 Task: Add Babybel Light Semisoft Mini Cheese 12 Count to the cart.
Action: Mouse moved to (842, 322)
Screenshot: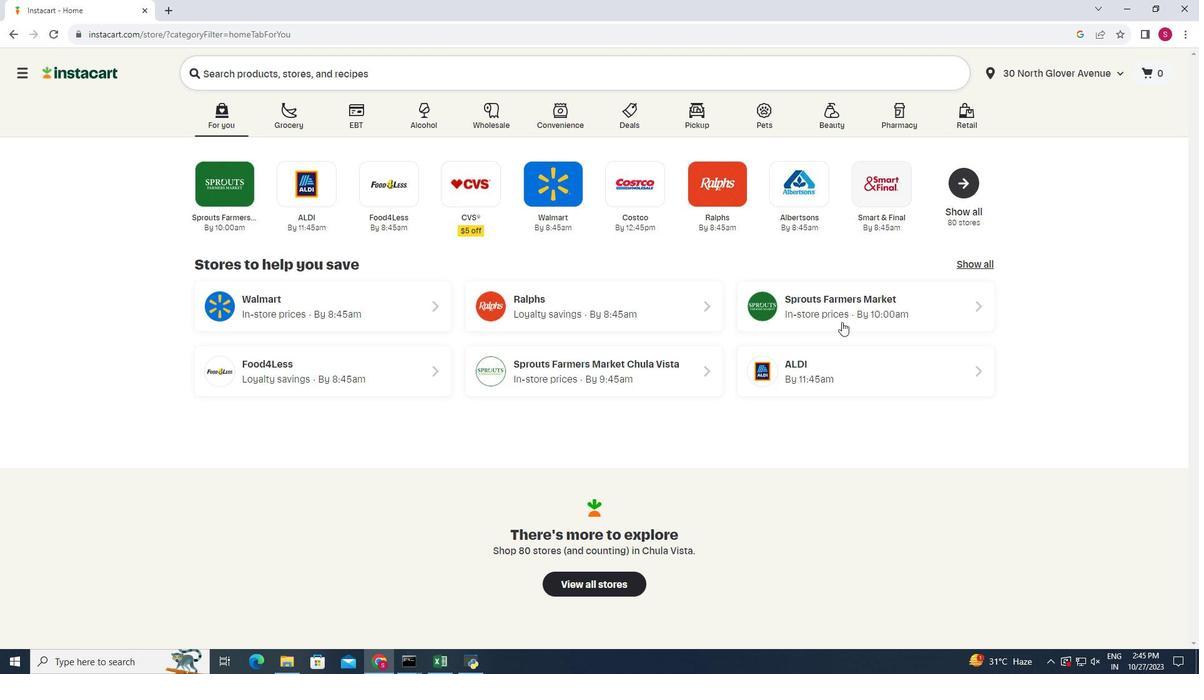 
Action: Mouse pressed left at (842, 322)
Screenshot: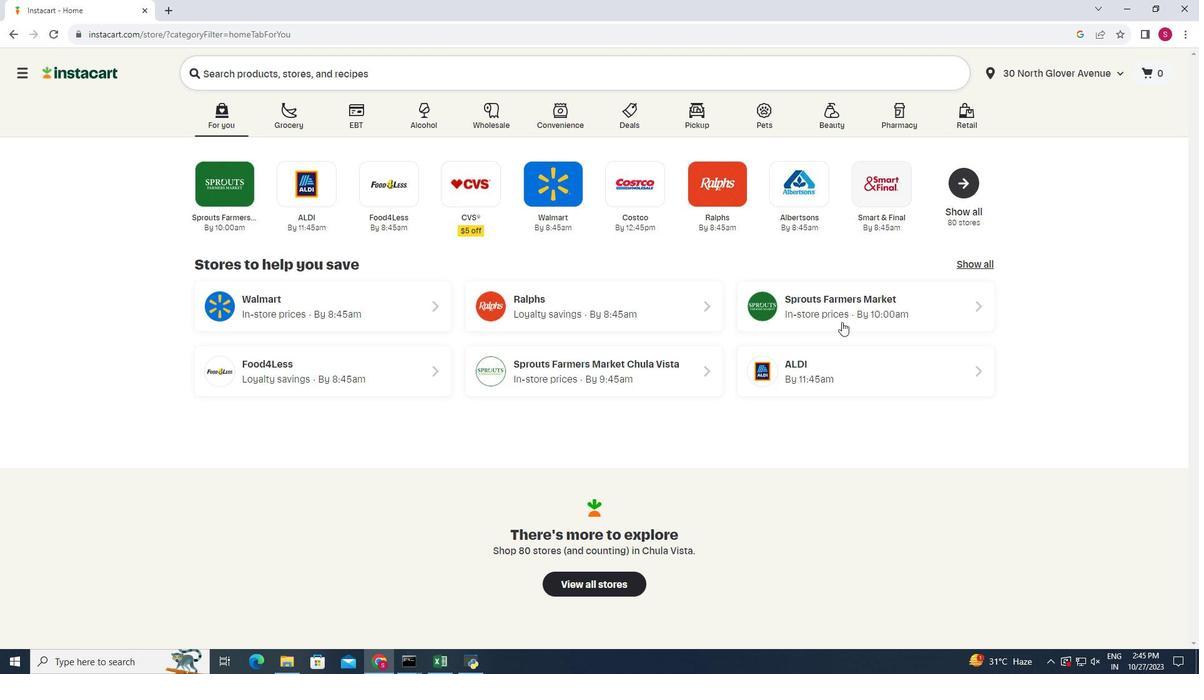 
Action: Mouse moved to (66, 549)
Screenshot: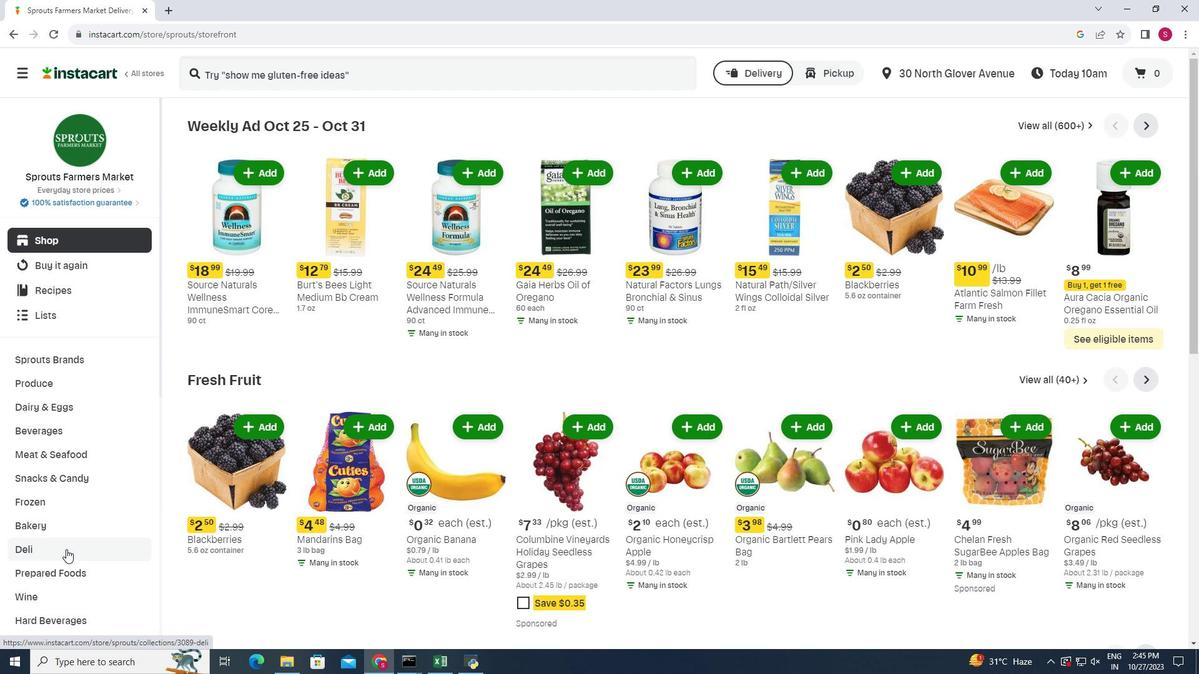 
Action: Mouse pressed left at (66, 549)
Screenshot: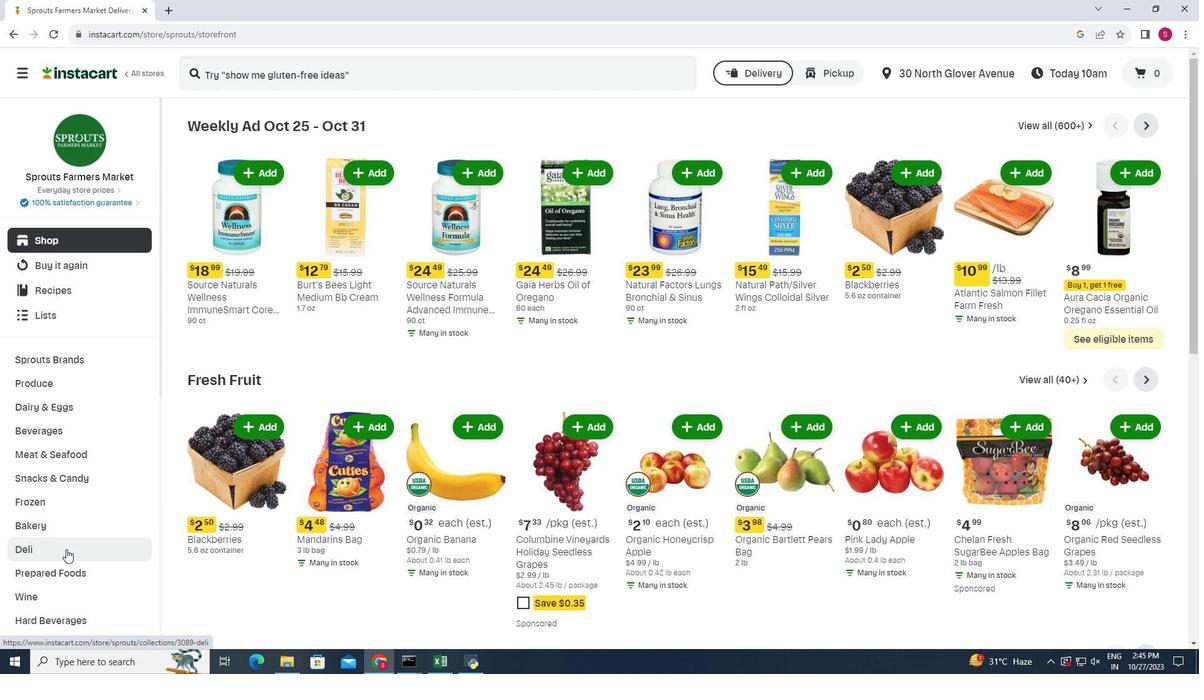 
Action: Mouse moved to (320, 298)
Screenshot: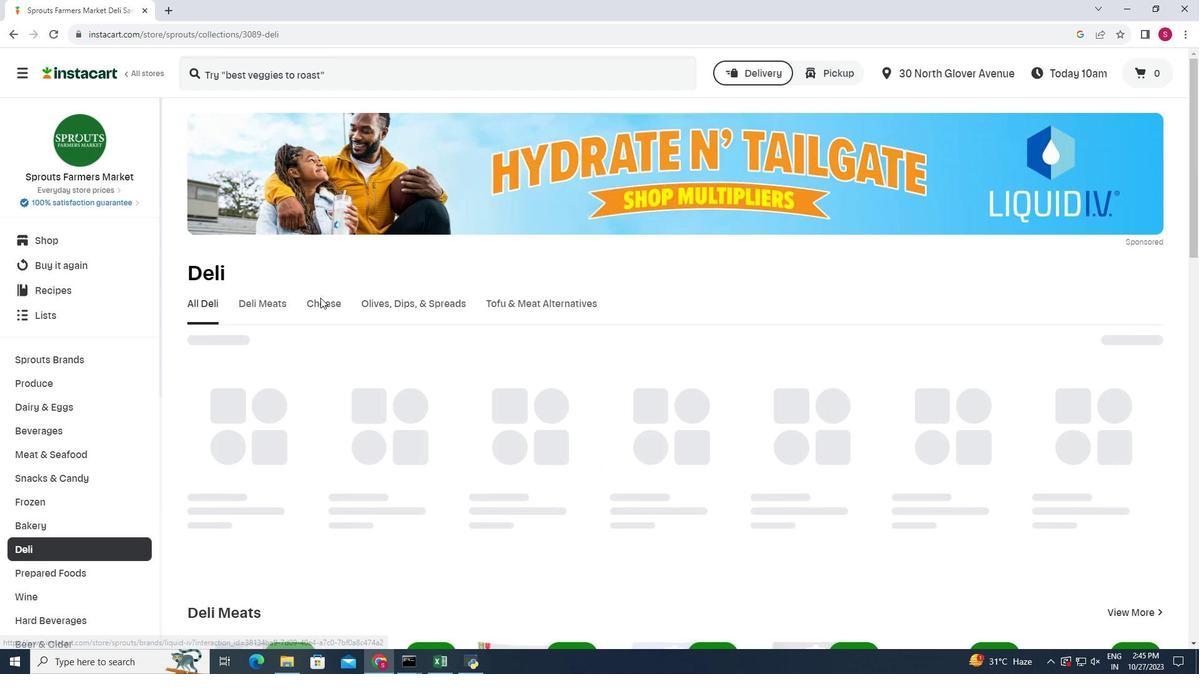 
Action: Mouse pressed left at (320, 298)
Screenshot: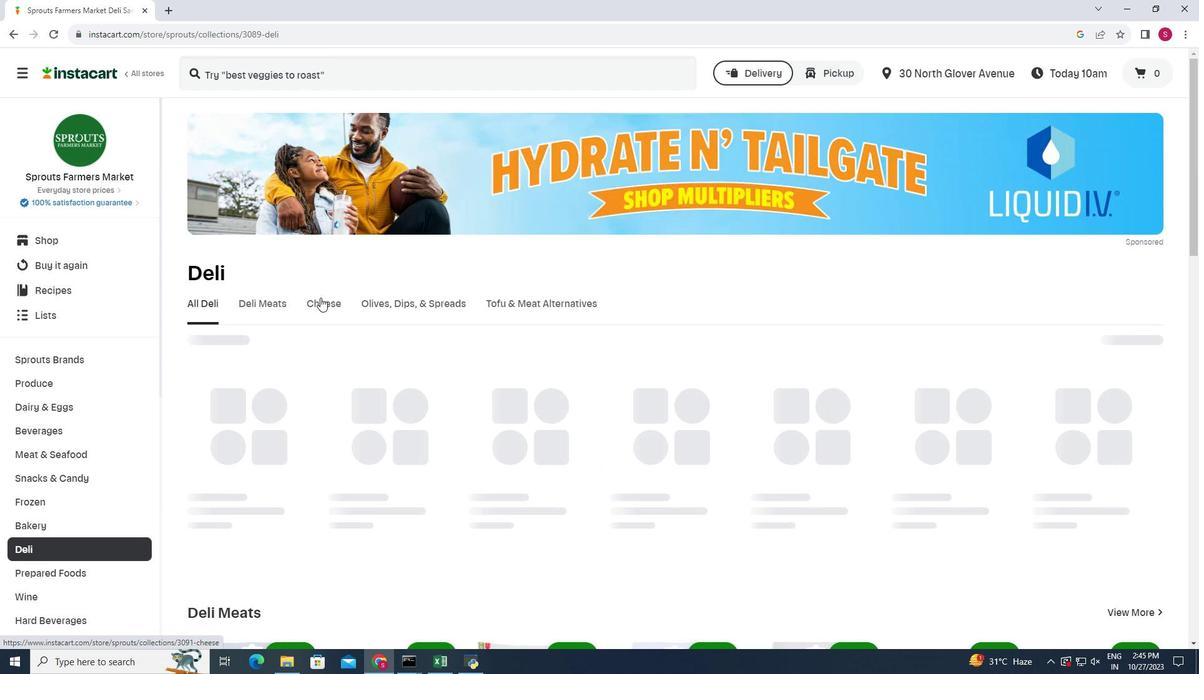 
Action: Mouse moved to (1167, 351)
Screenshot: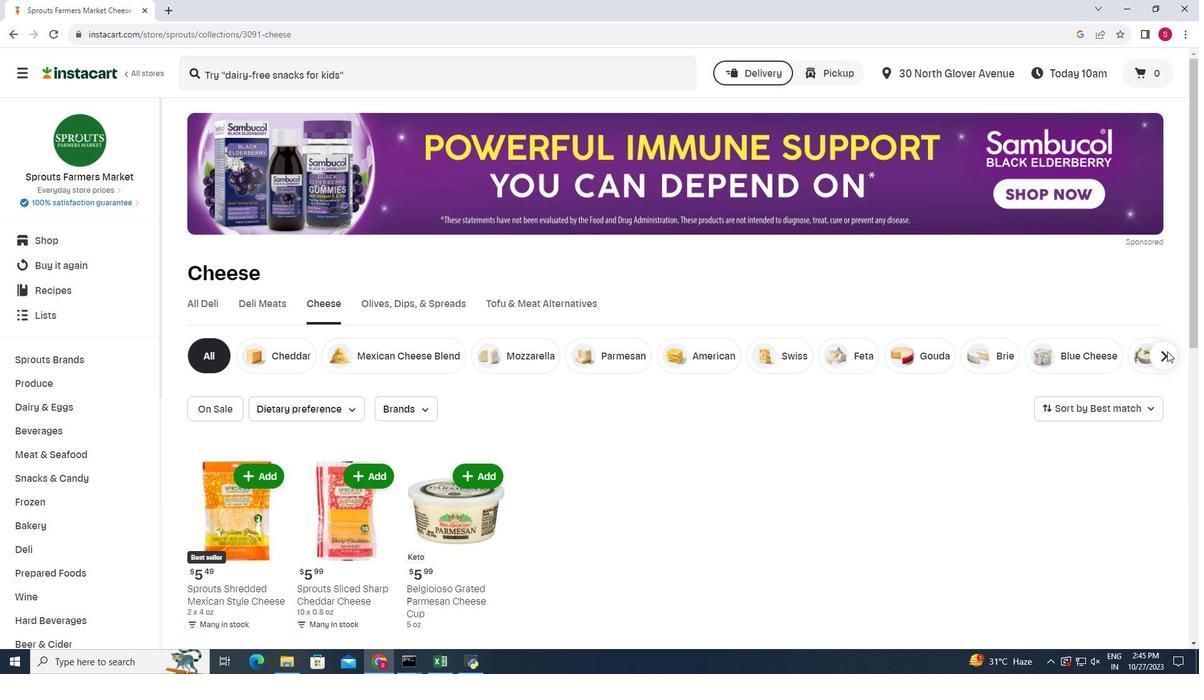
Action: Mouse pressed left at (1167, 351)
Screenshot: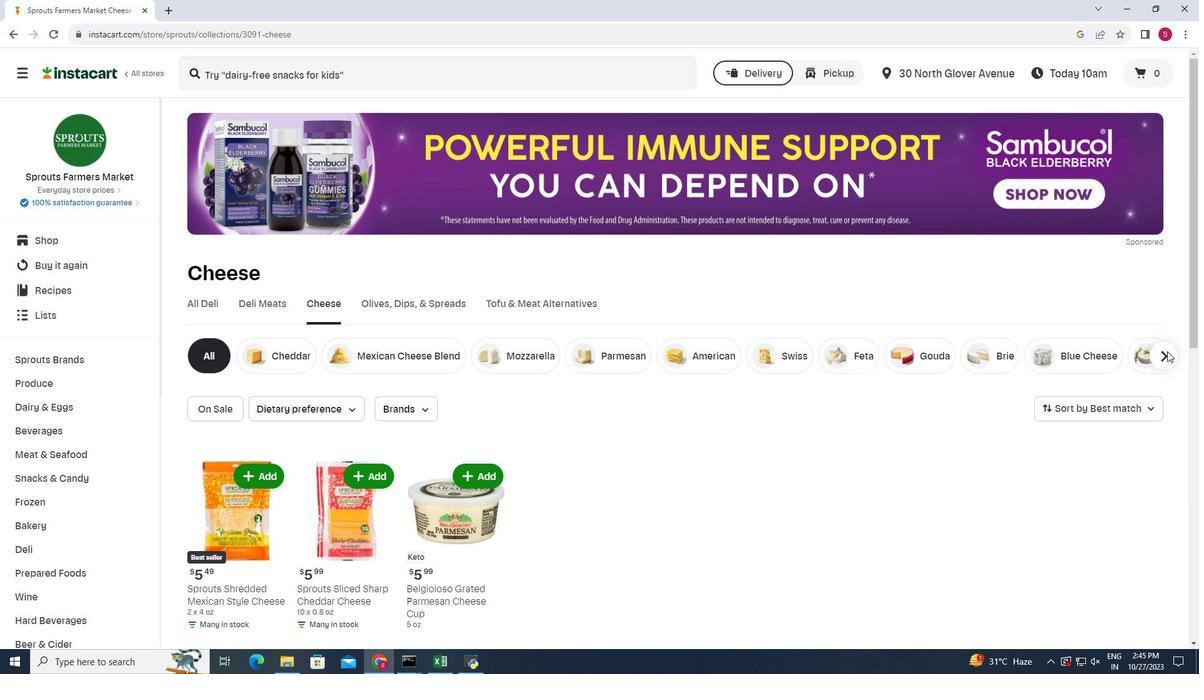 
Action: Mouse moved to (1110, 362)
Screenshot: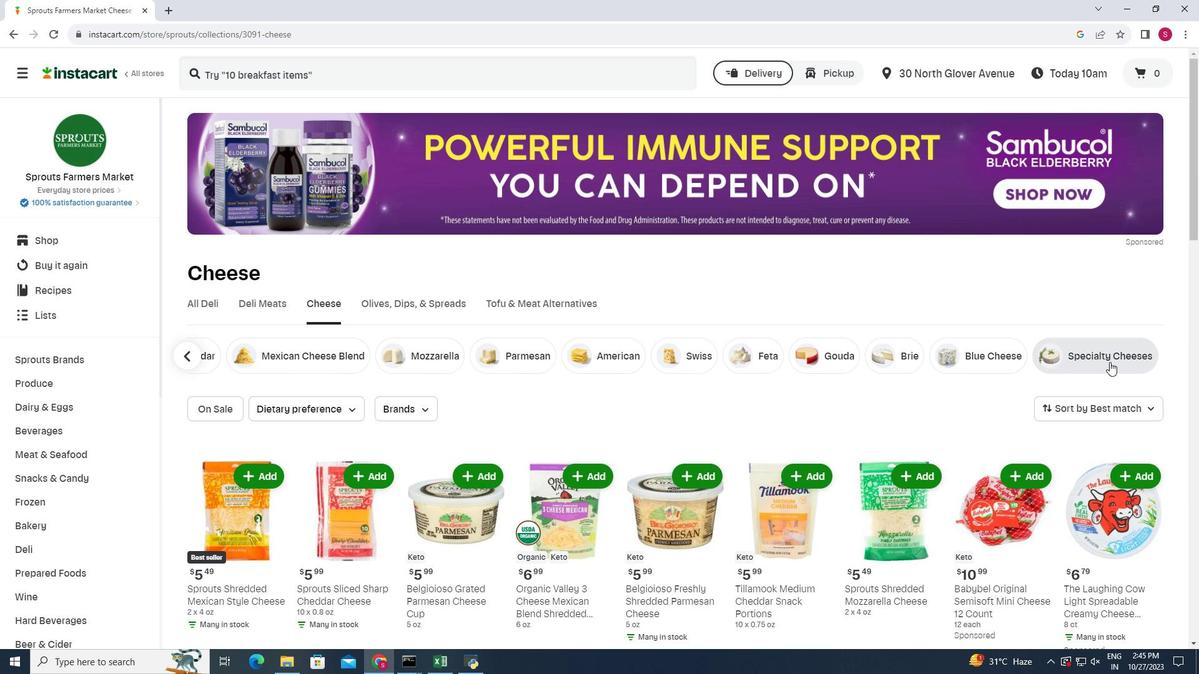 
Action: Mouse pressed left at (1110, 362)
Screenshot: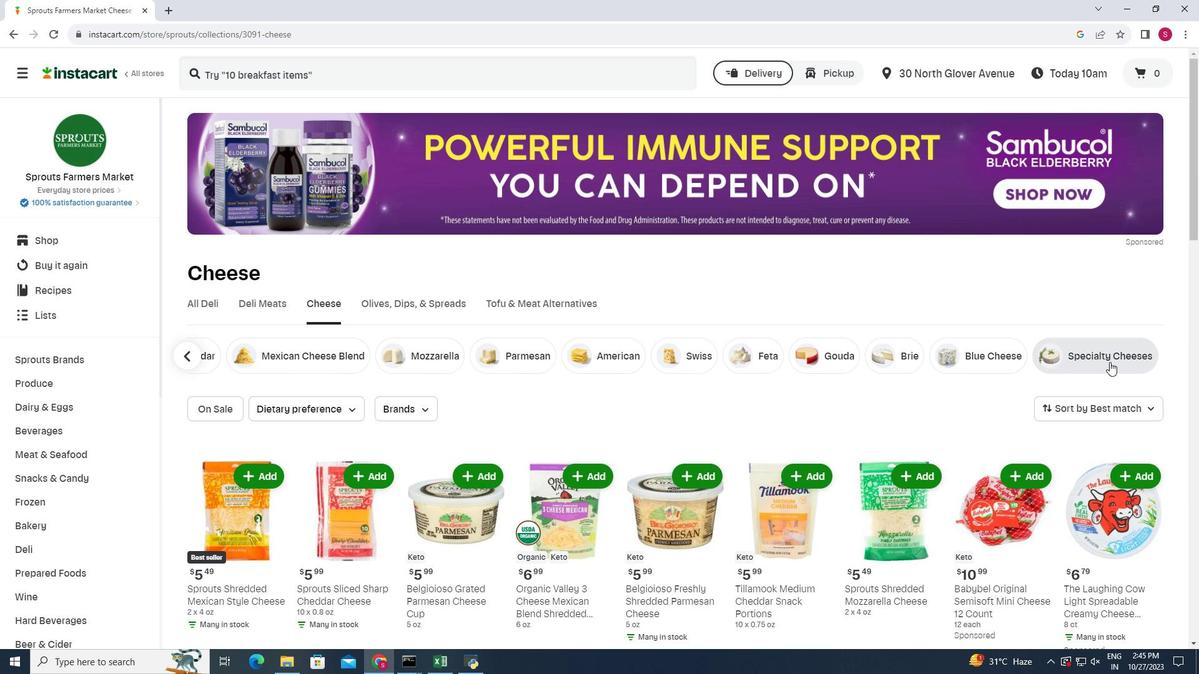 
Action: Mouse moved to (942, 263)
Screenshot: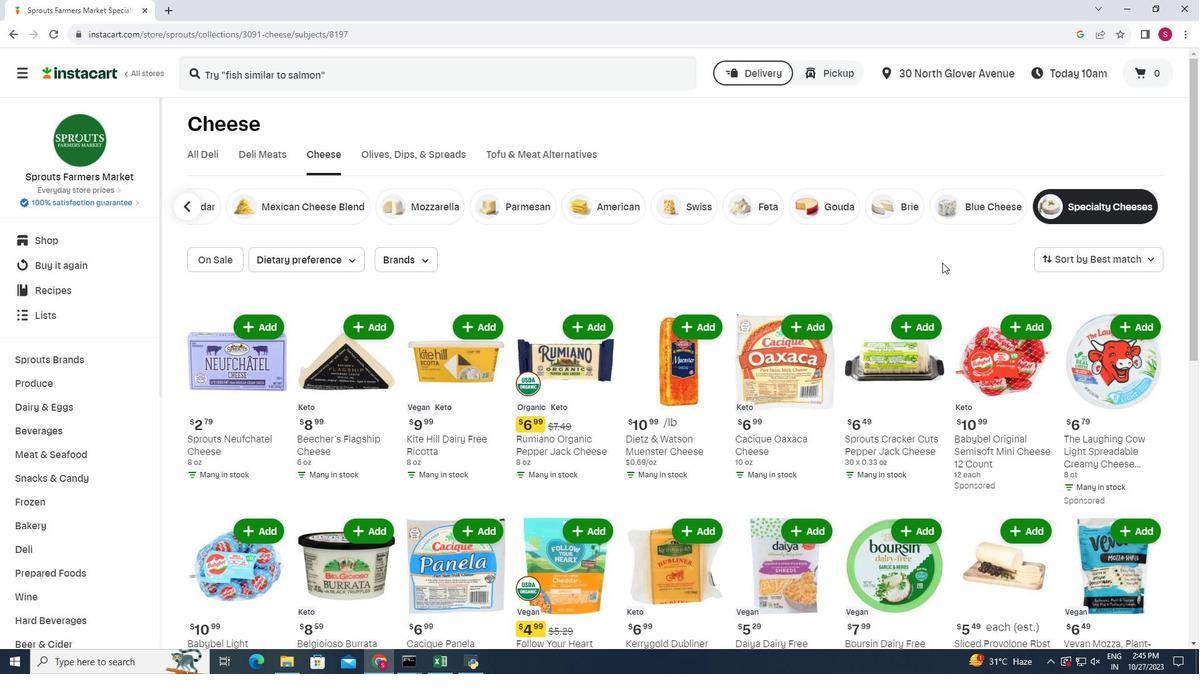 
Action: Mouse scrolled (942, 262) with delta (0, 0)
Screenshot: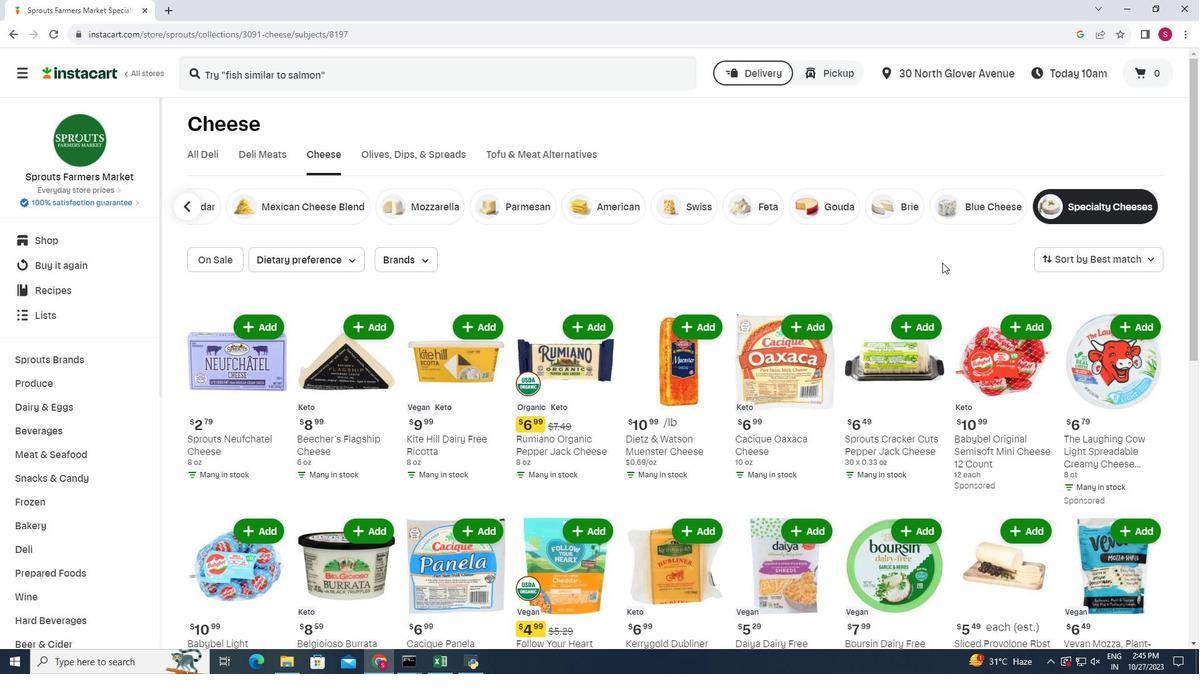 
Action: Mouse moved to (943, 263)
Screenshot: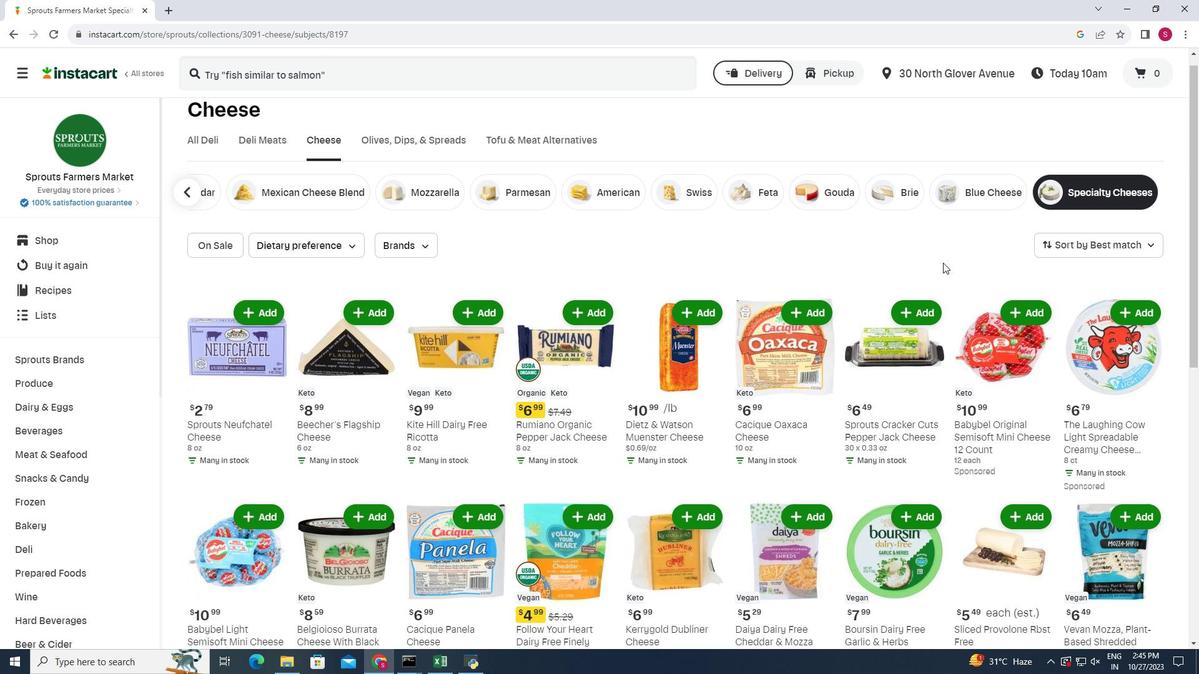 
Action: Mouse scrolled (943, 262) with delta (0, 0)
Screenshot: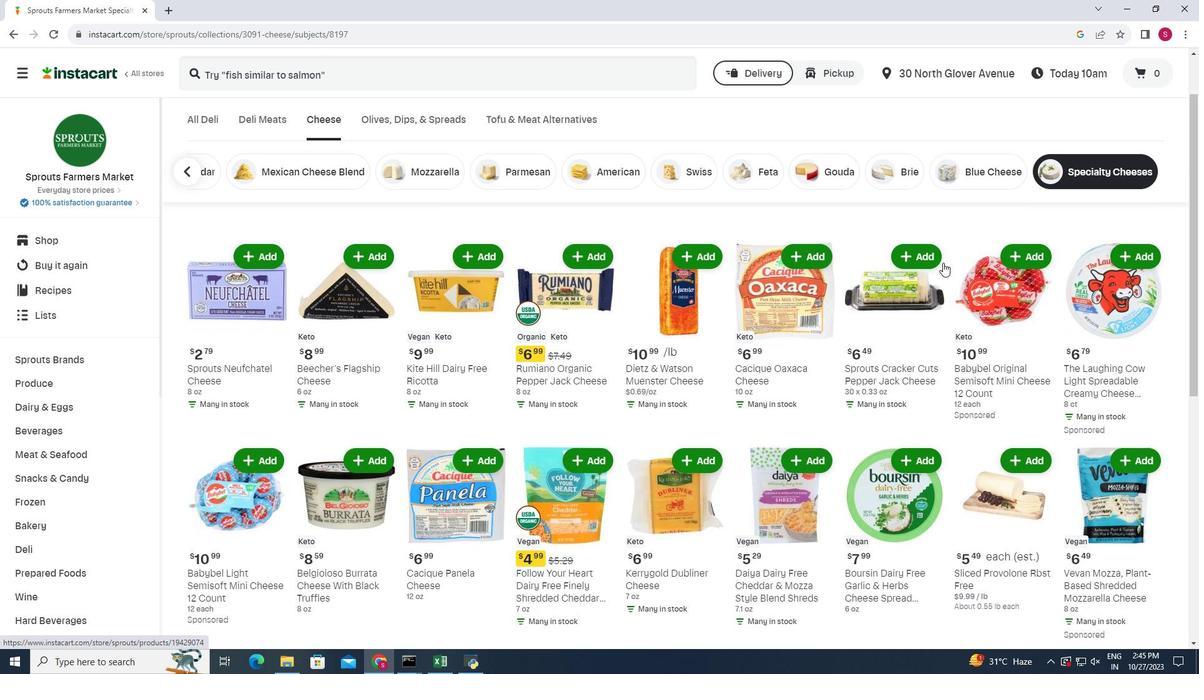 
Action: Mouse scrolled (943, 262) with delta (0, 0)
Screenshot: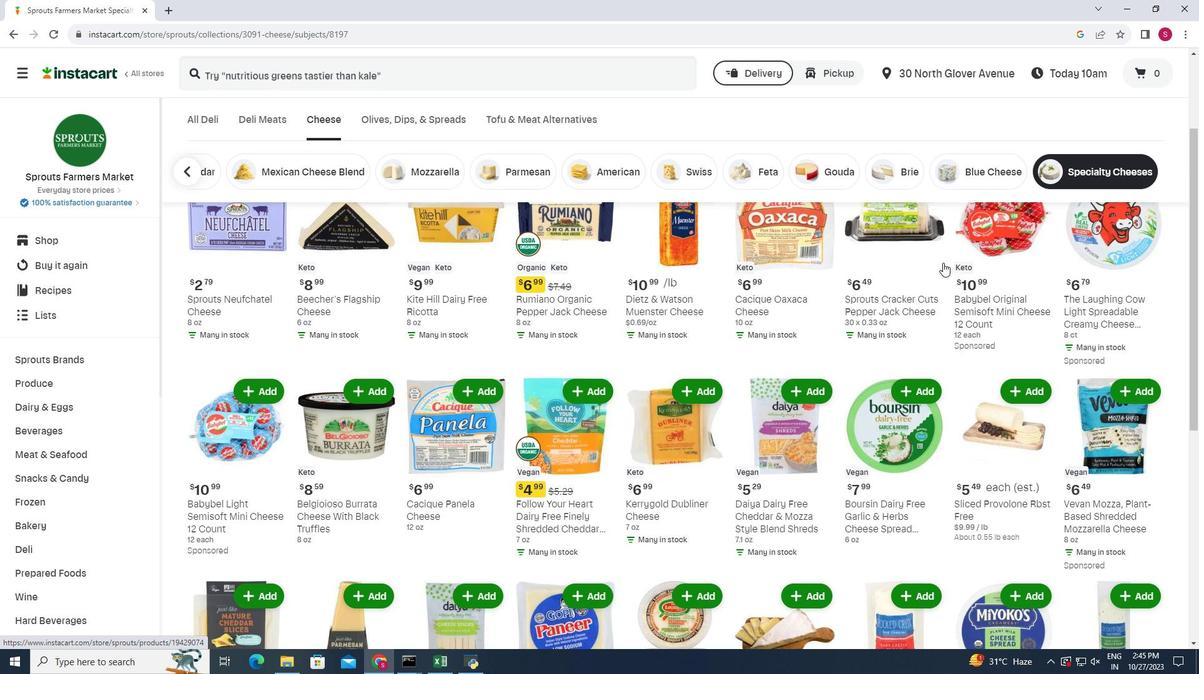 
Action: Mouse scrolled (943, 262) with delta (0, 0)
Screenshot: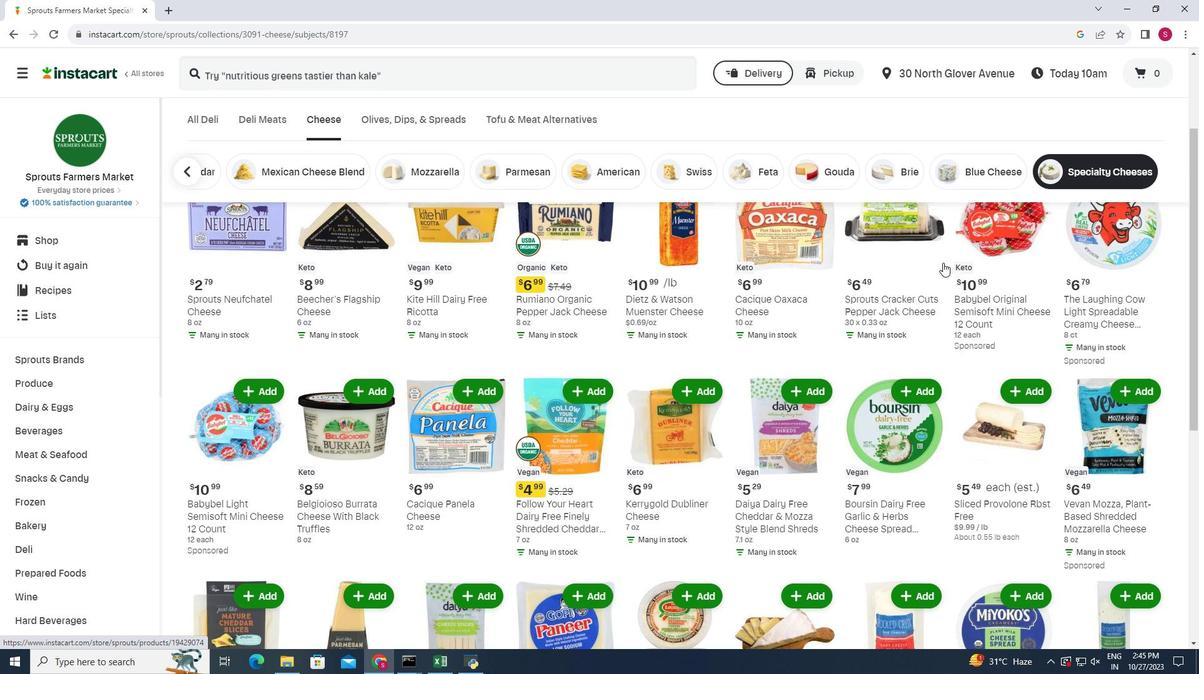 
Action: Mouse moved to (266, 275)
Screenshot: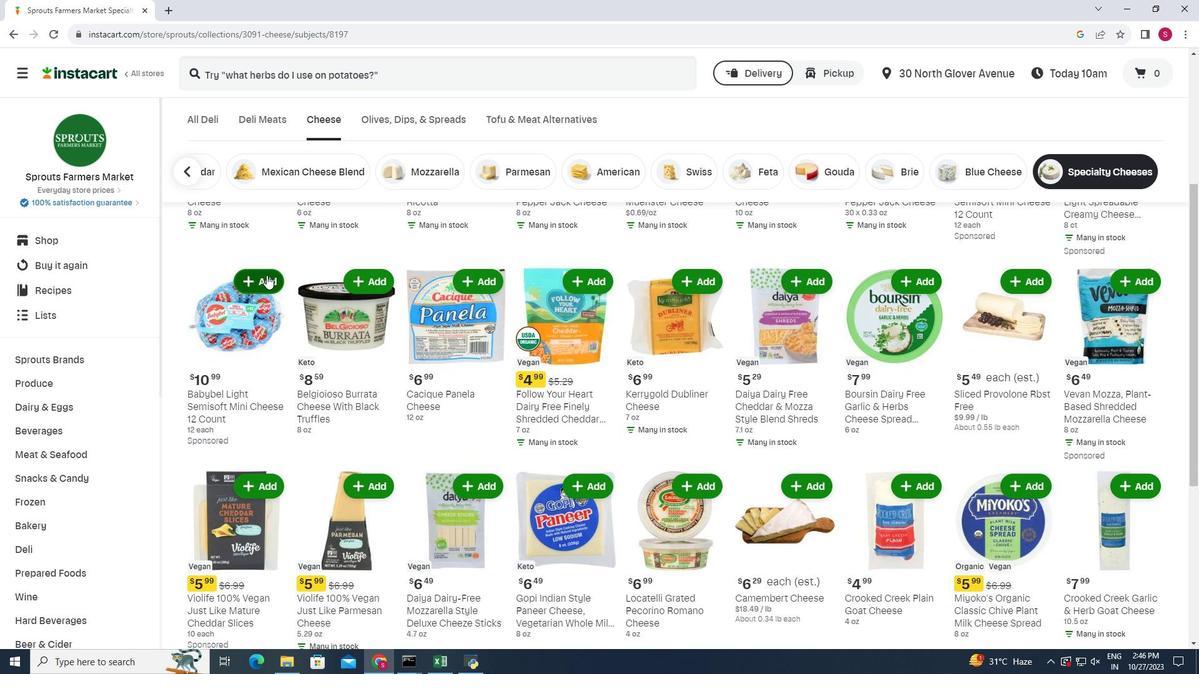 
Action: Mouse pressed left at (266, 275)
Screenshot: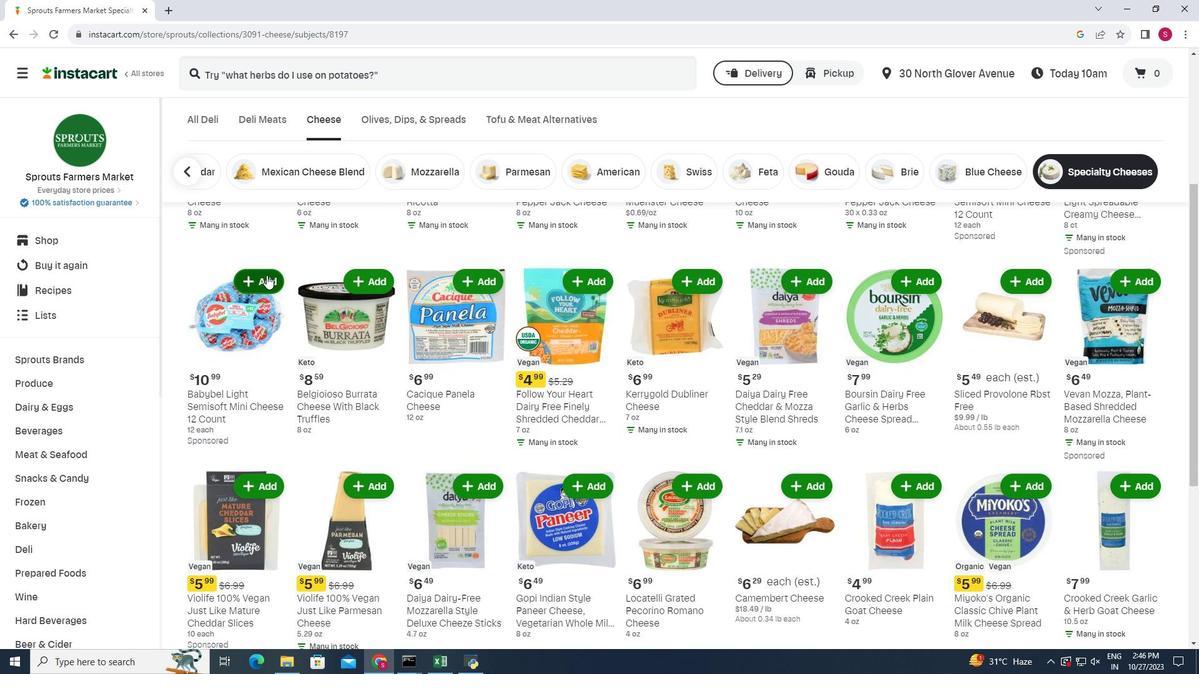 
Action: Mouse moved to (313, 258)
Screenshot: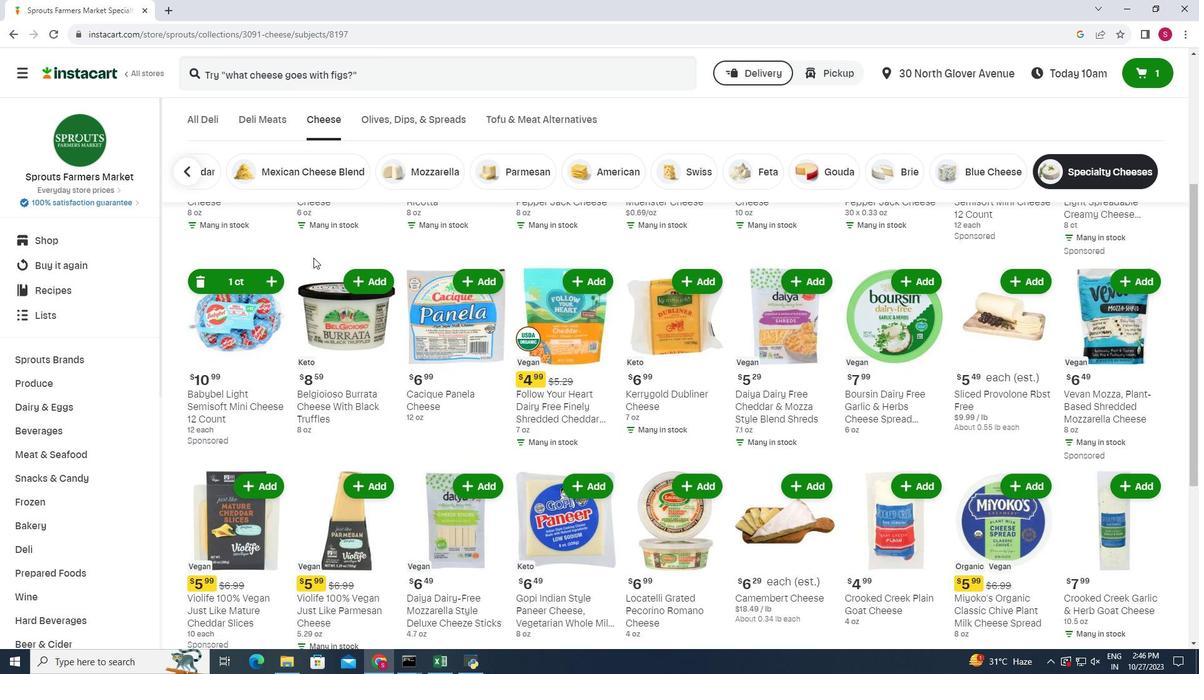 
